 Task: Apply the lower volume of the other clip.
Action: Mouse moved to (1012, 58)
Screenshot: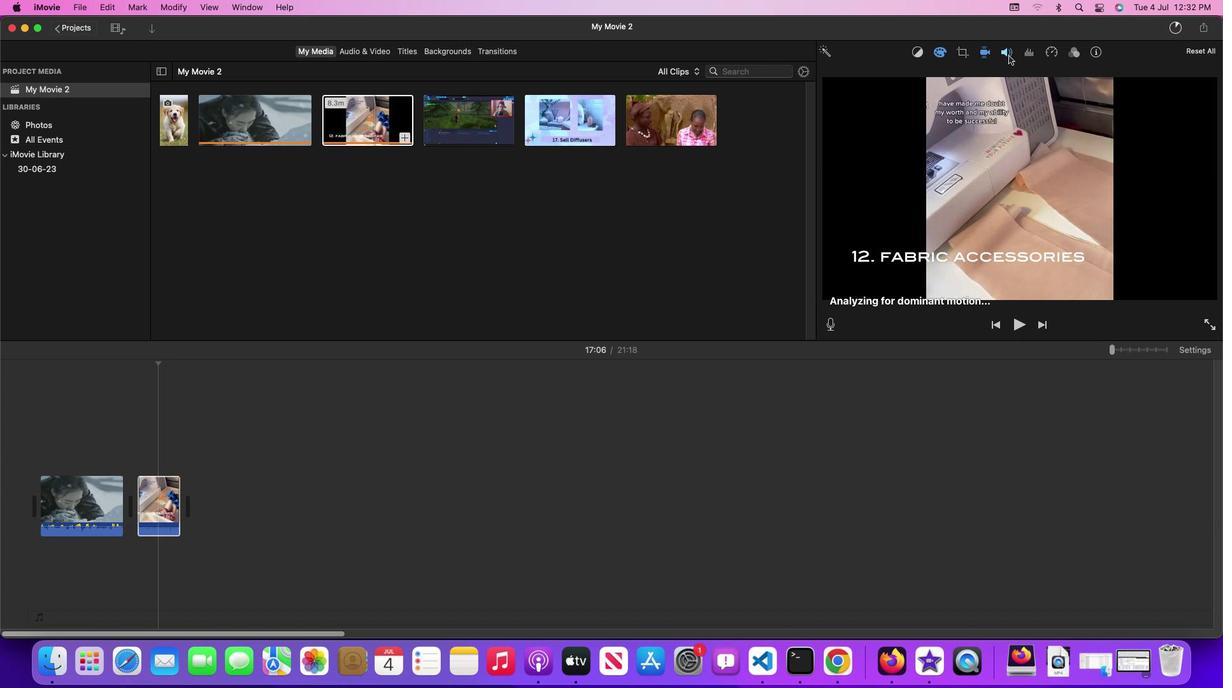 
Action: Mouse pressed left at (1012, 58)
Screenshot: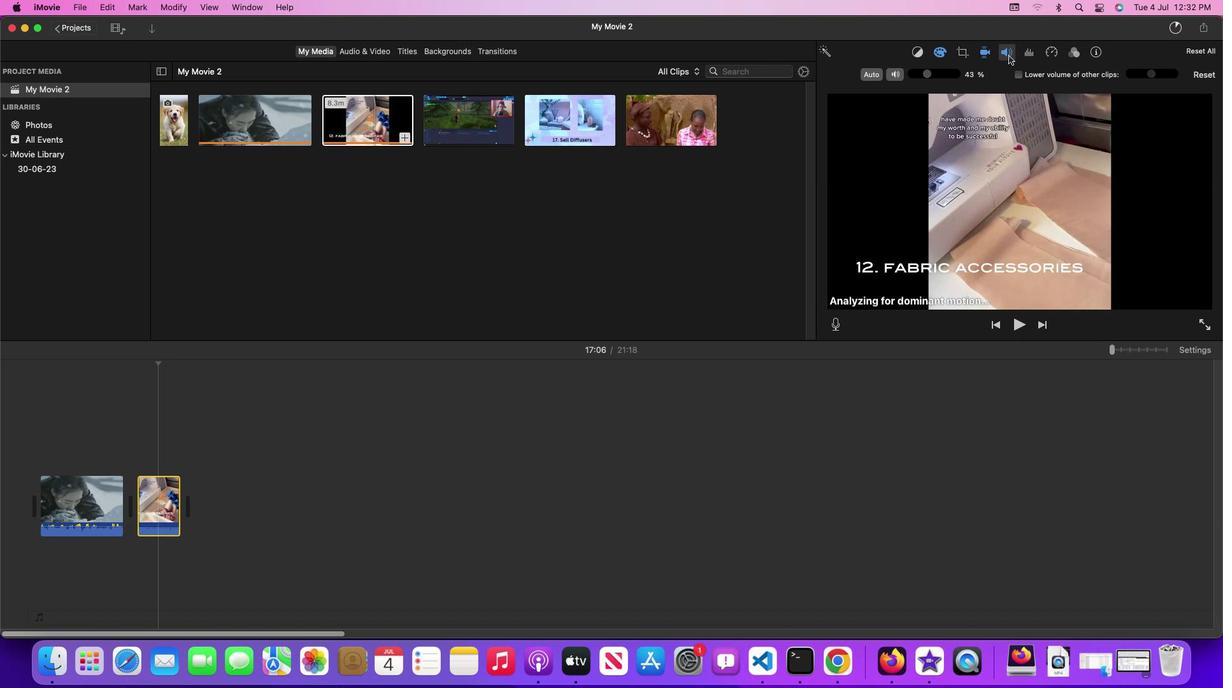 
Action: Mouse moved to (1021, 77)
Screenshot: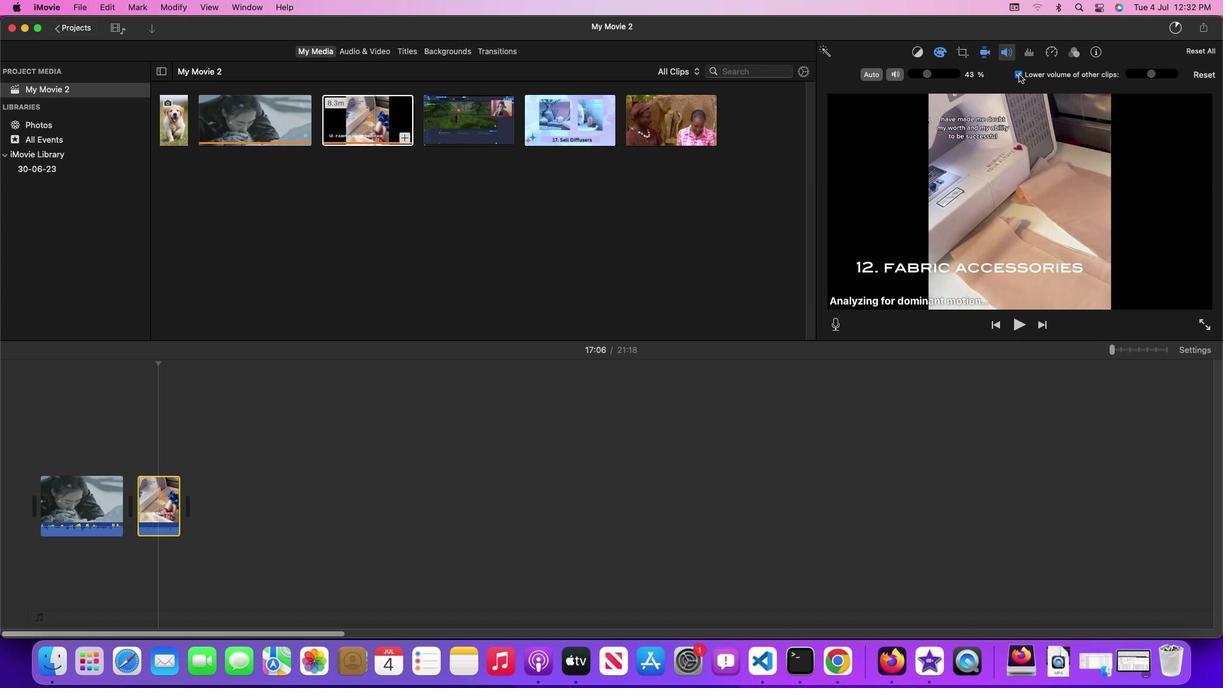 
Action: Mouse pressed left at (1021, 77)
Screenshot: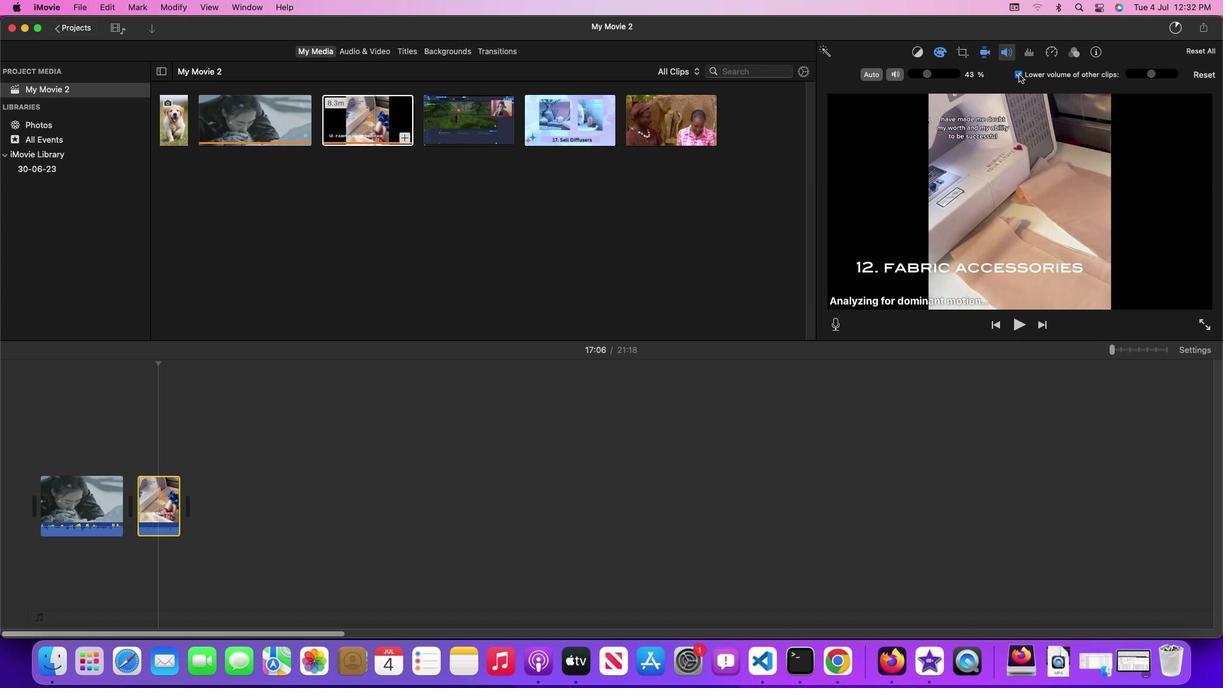 
Action: Mouse moved to (1155, 75)
Screenshot: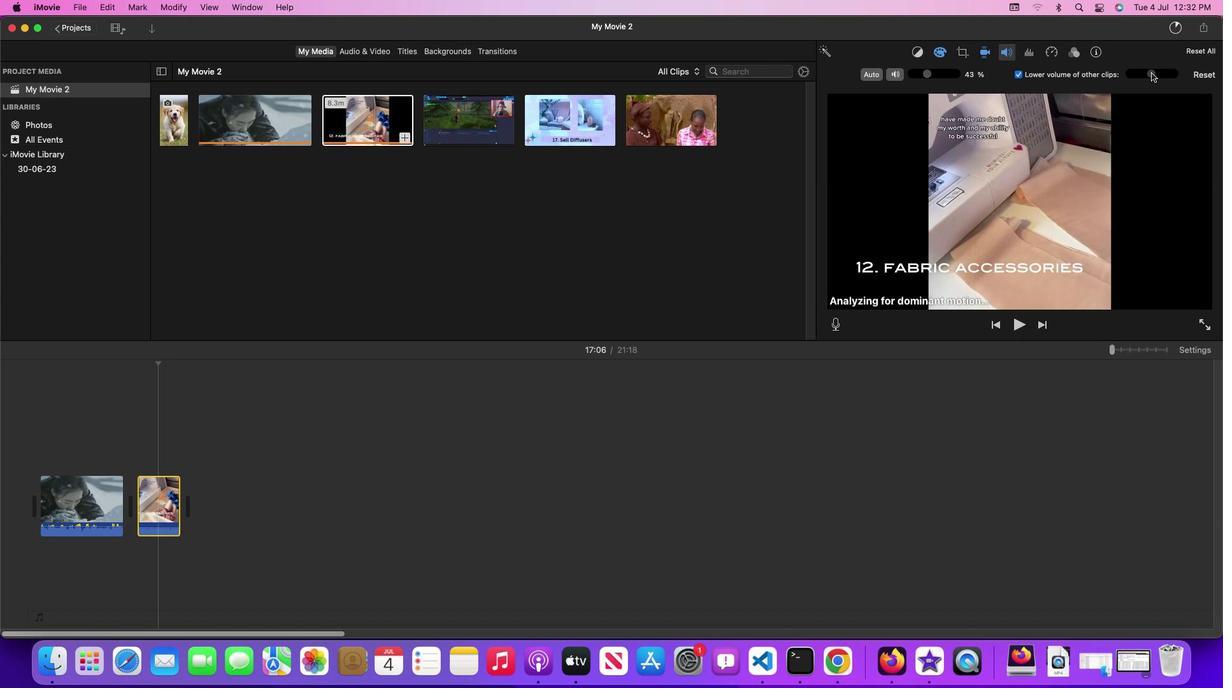 
Action: Mouse pressed left at (1155, 75)
Screenshot: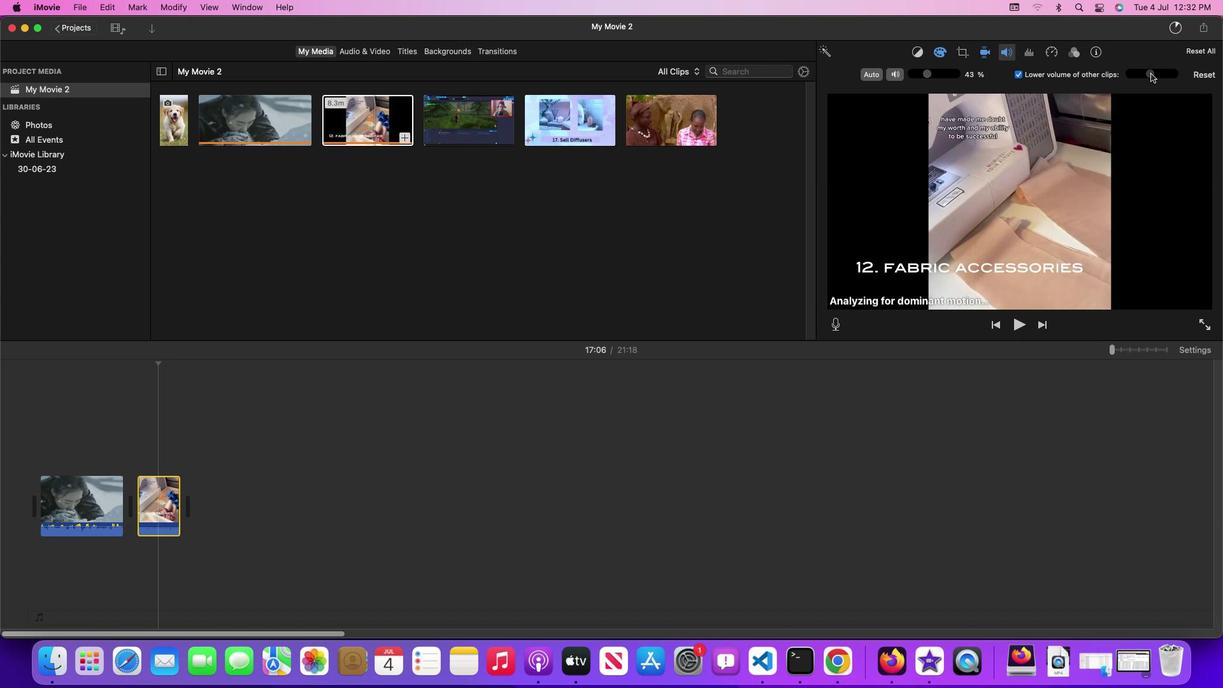 
Action: Mouse moved to (1156, 114)
Screenshot: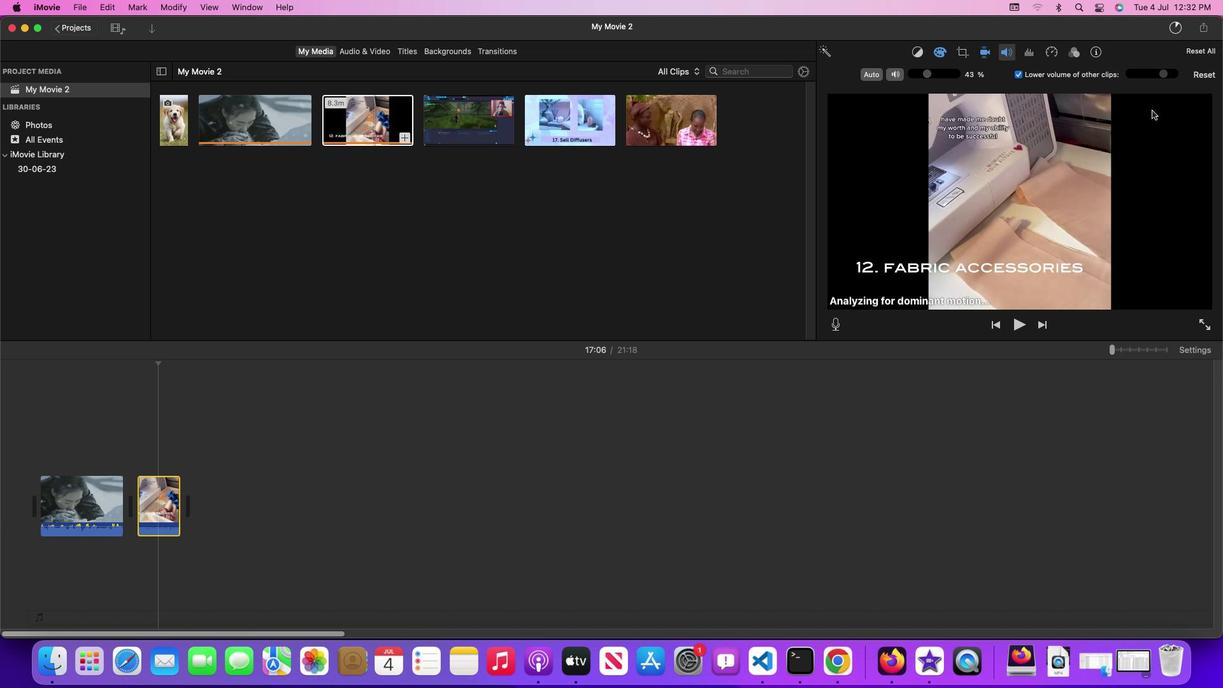 
